 Task: Check the sale-to-list ratio of golf in the last 3 years.
Action: Mouse moved to (927, 204)
Screenshot: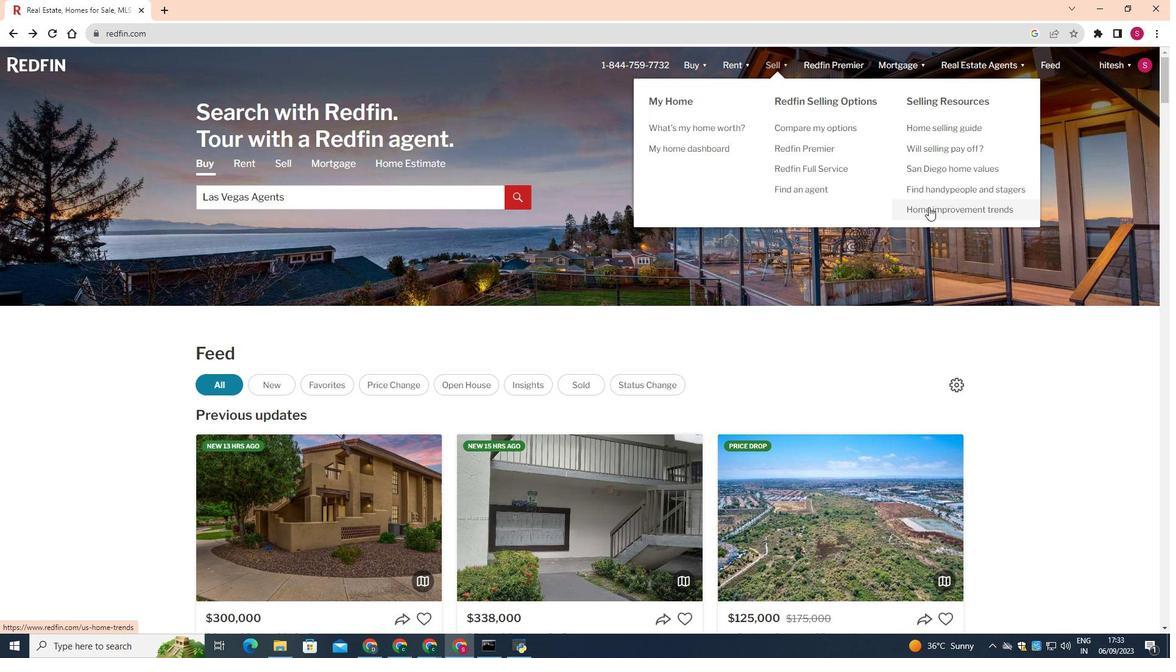 
Action: Mouse pressed left at (927, 204)
Screenshot: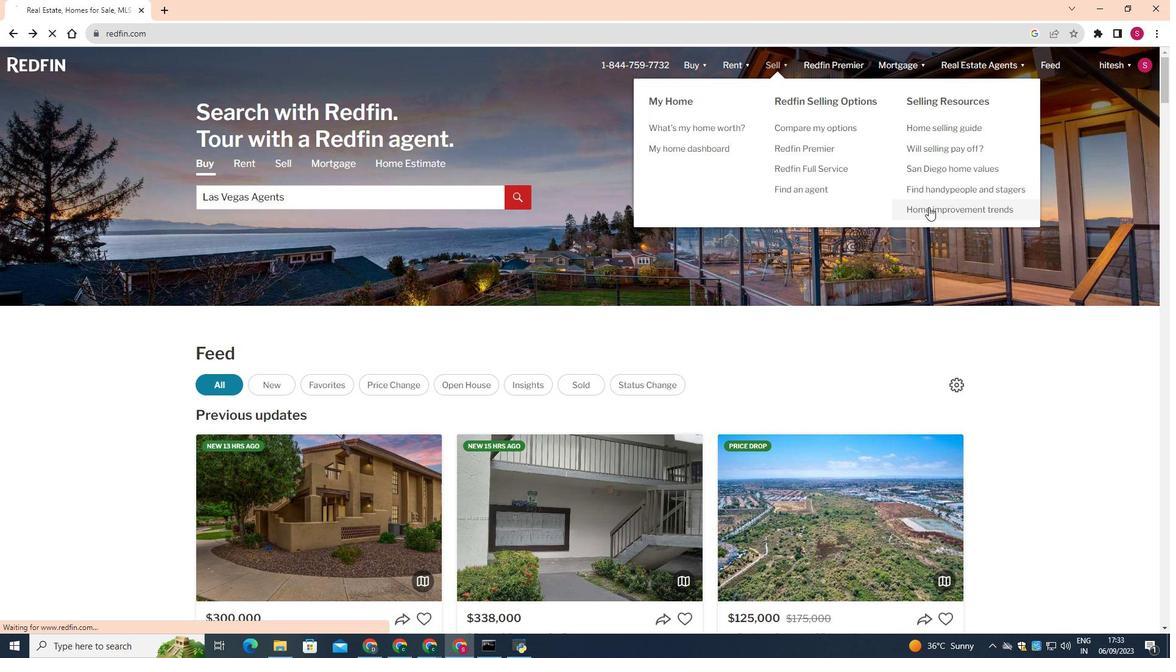 
Action: Mouse moved to (300, 229)
Screenshot: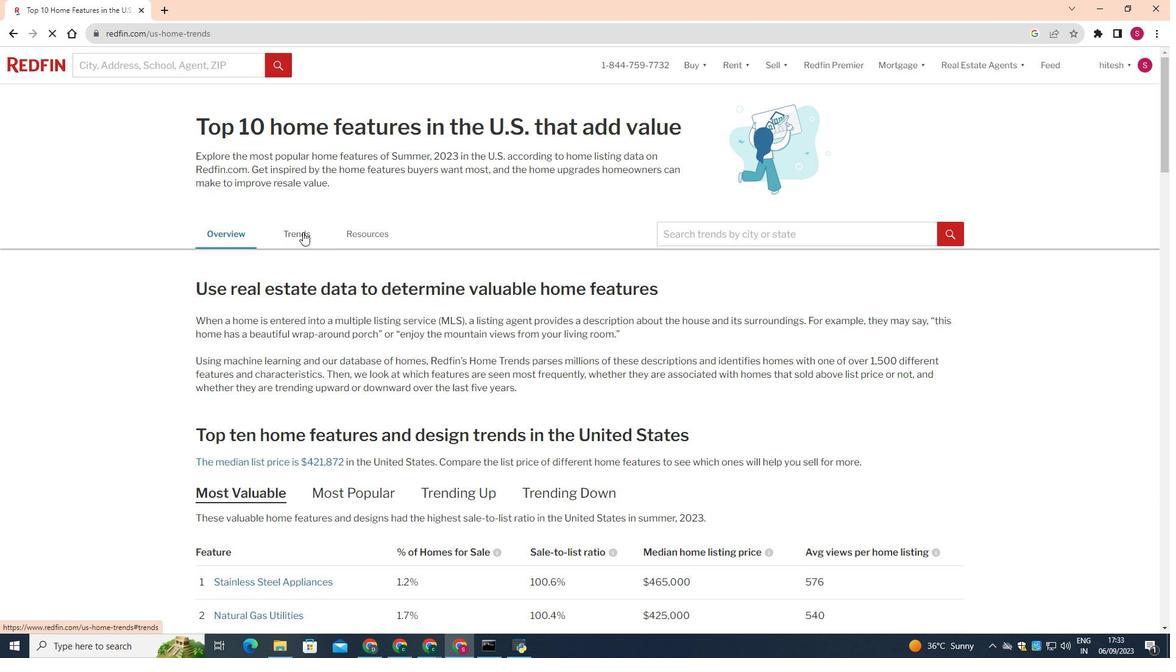 
Action: Mouse pressed left at (300, 229)
Screenshot: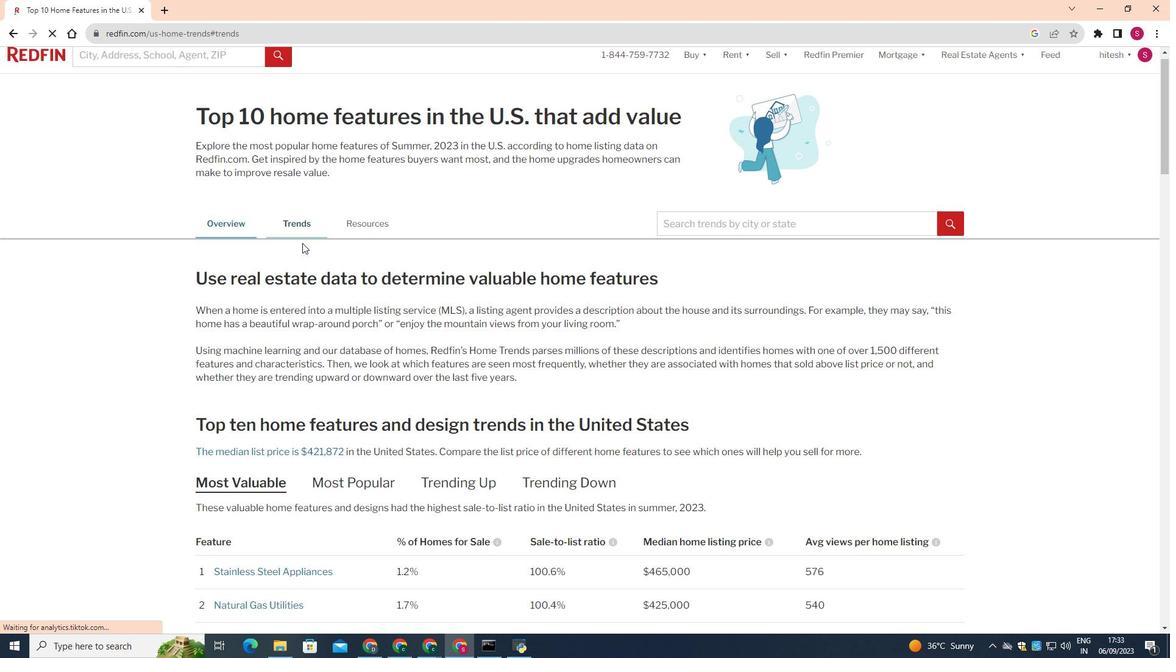 
Action: Mouse moved to (396, 389)
Screenshot: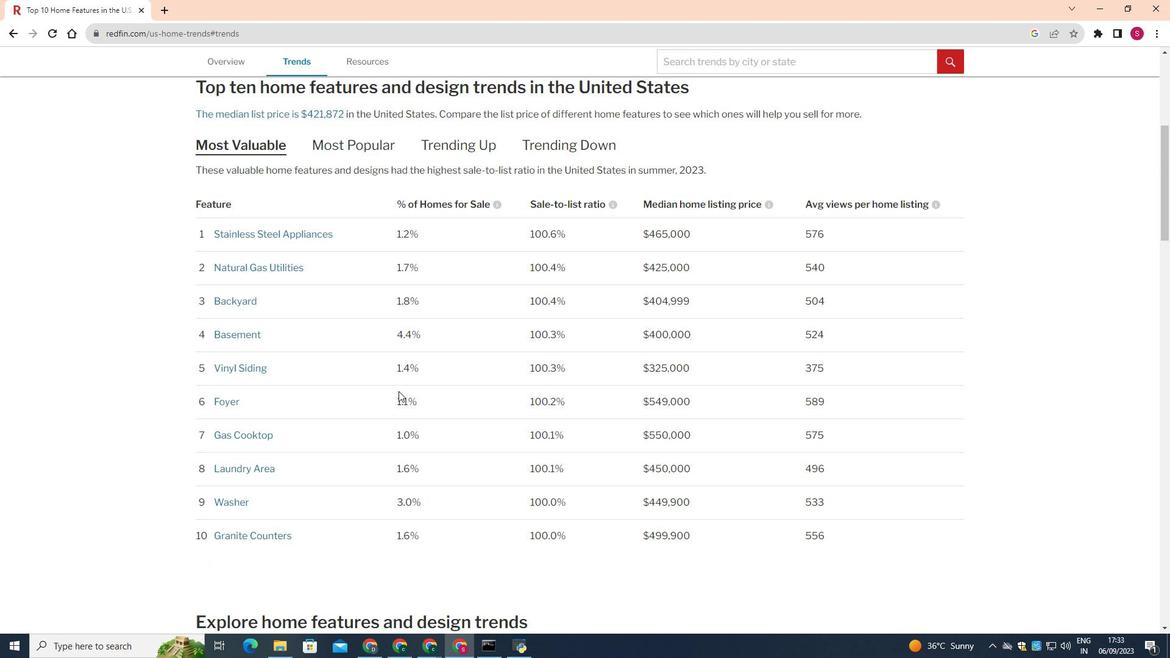 
Action: Mouse scrolled (396, 388) with delta (0, 0)
Screenshot: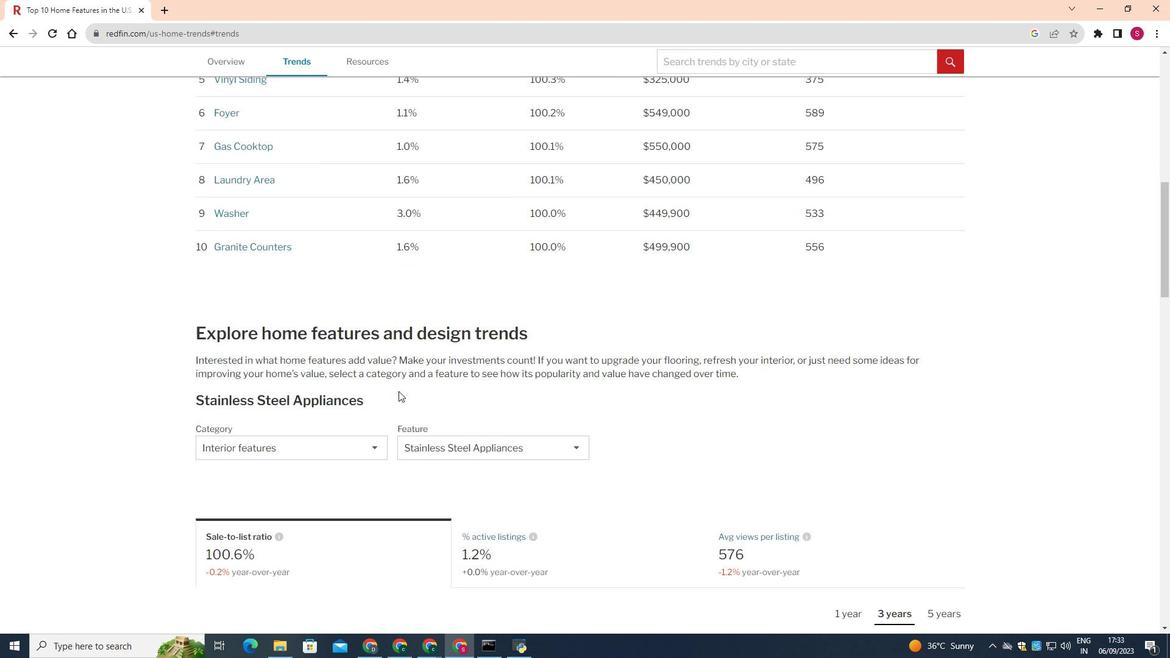
Action: Mouse scrolled (396, 388) with delta (0, 0)
Screenshot: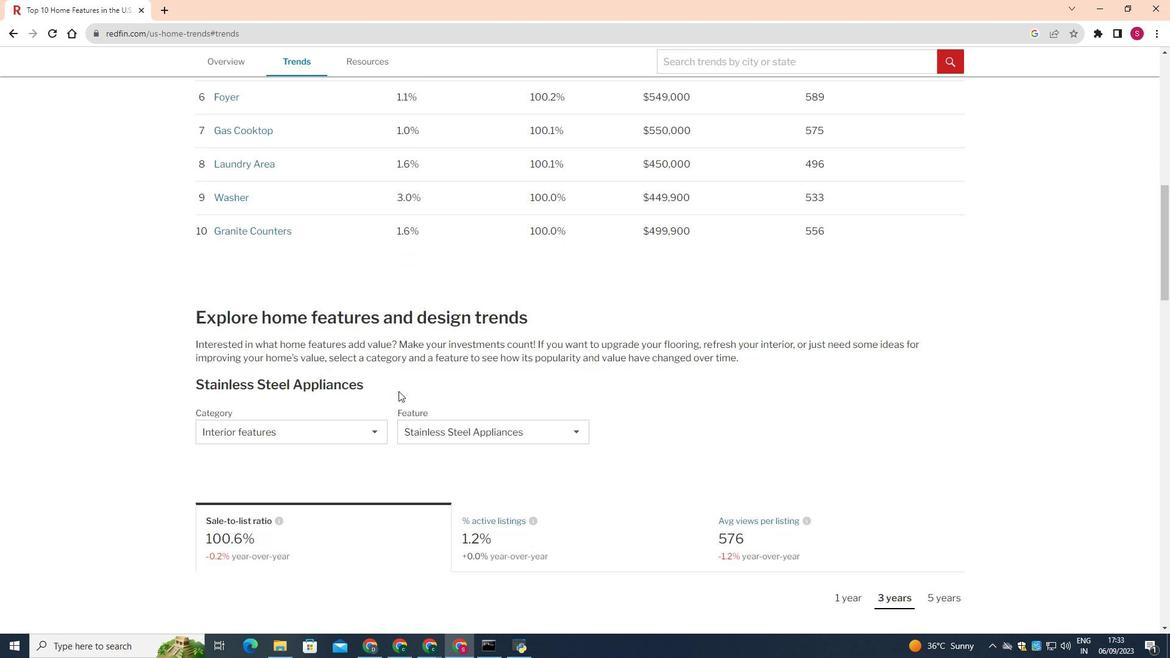 
Action: Mouse scrolled (396, 388) with delta (0, 0)
Screenshot: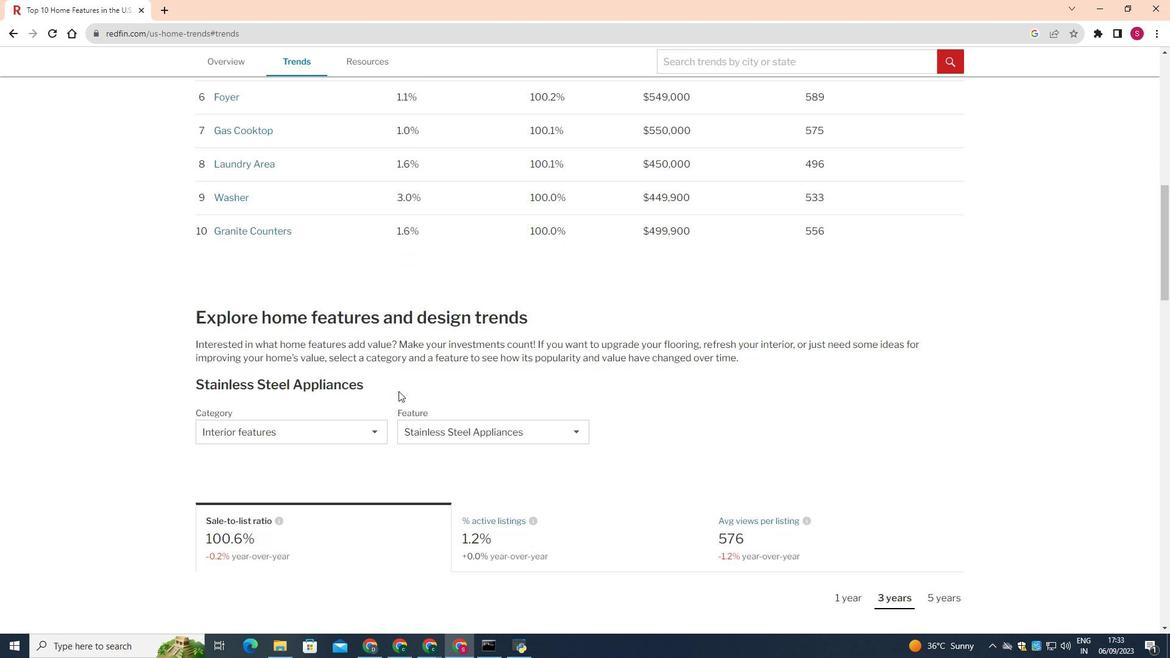 
Action: Mouse scrolled (396, 388) with delta (0, 0)
Screenshot: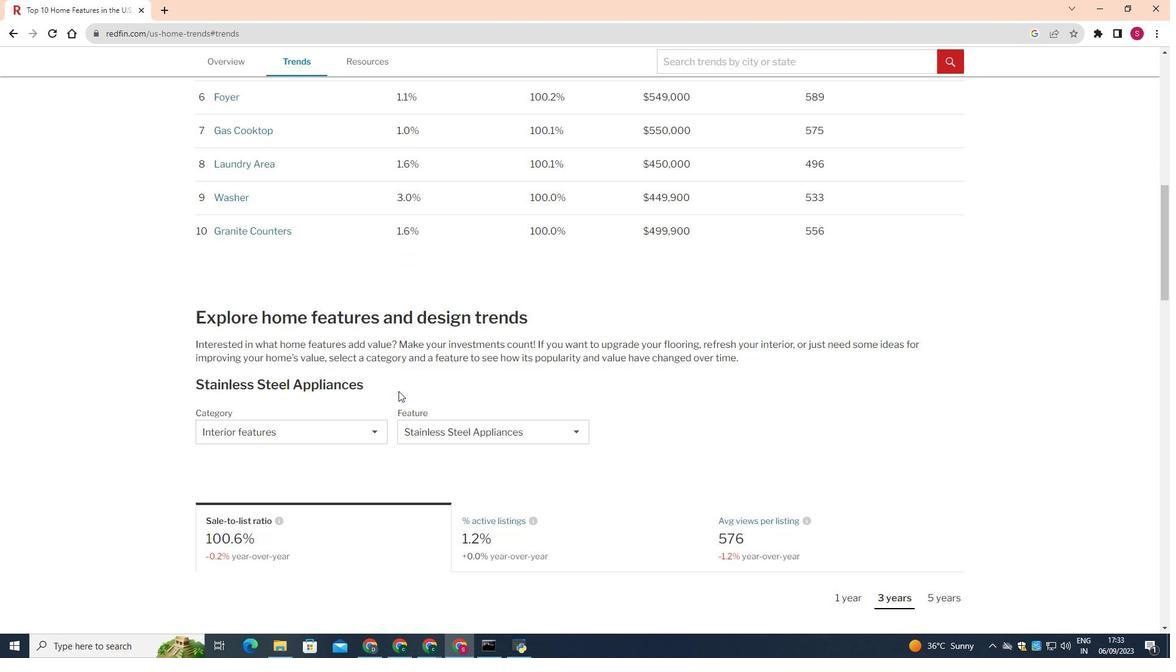 
Action: Mouse scrolled (396, 388) with delta (0, 0)
Screenshot: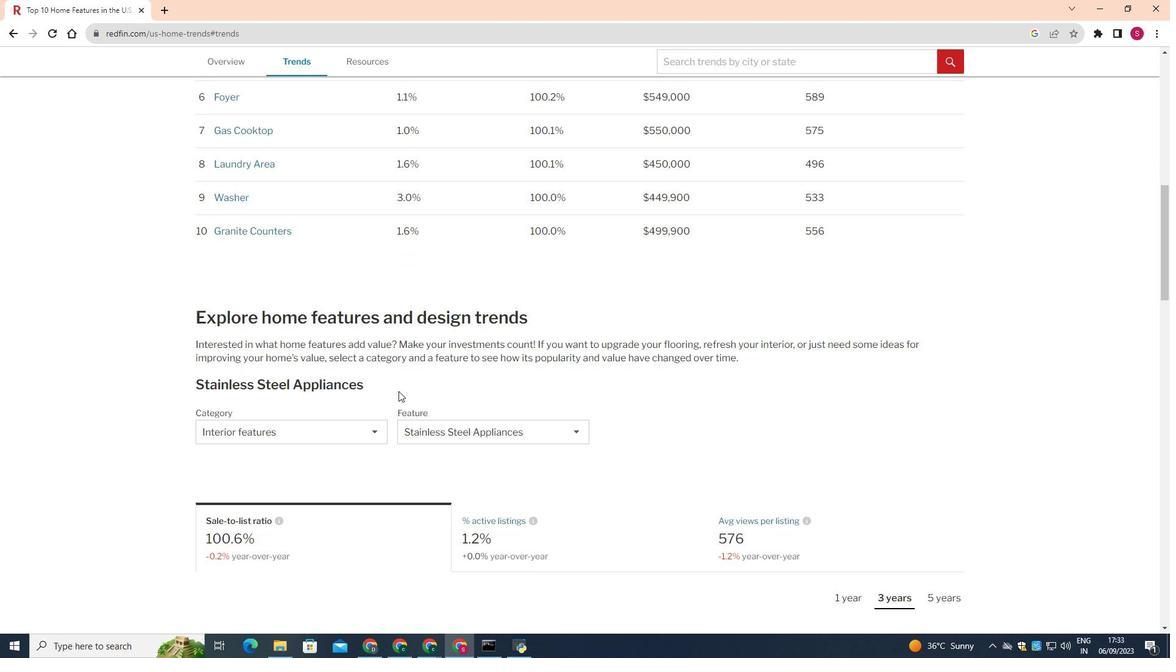 
Action: Mouse moved to (313, 425)
Screenshot: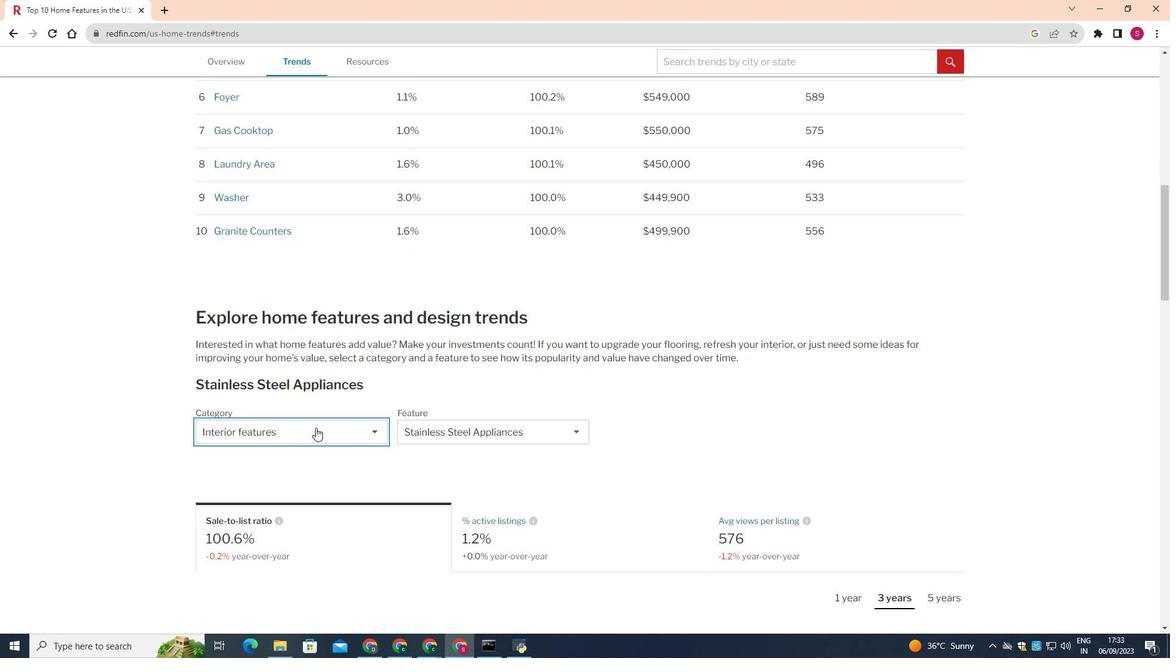 
Action: Mouse pressed left at (313, 425)
Screenshot: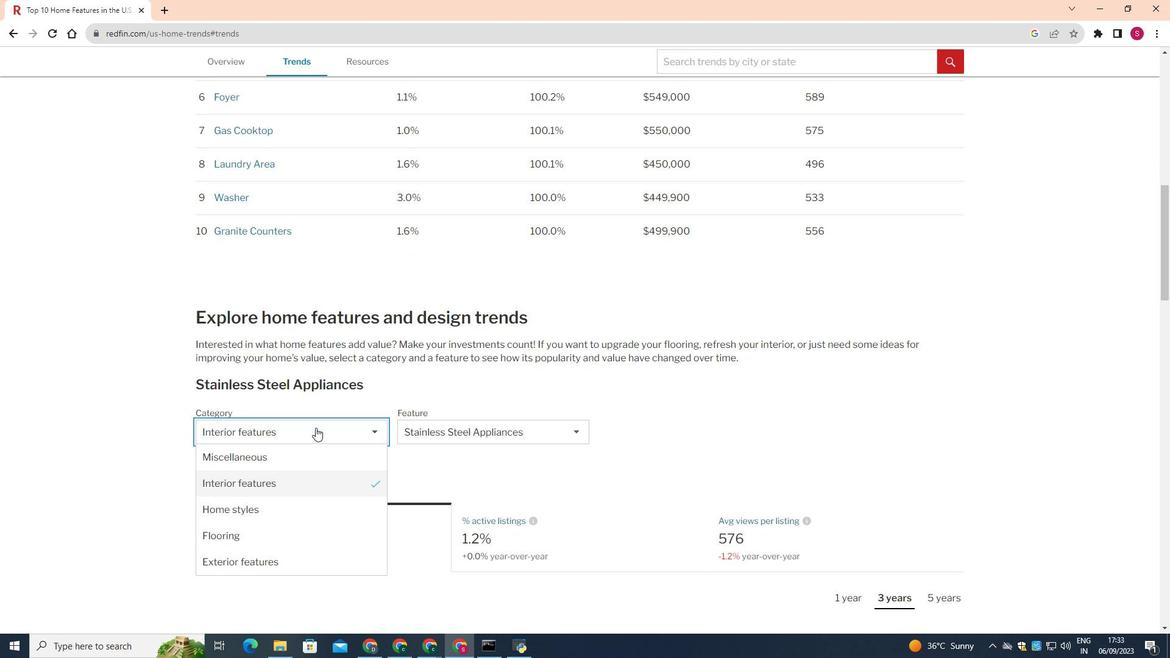 
Action: Mouse moved to (281, 452)
Screenshot: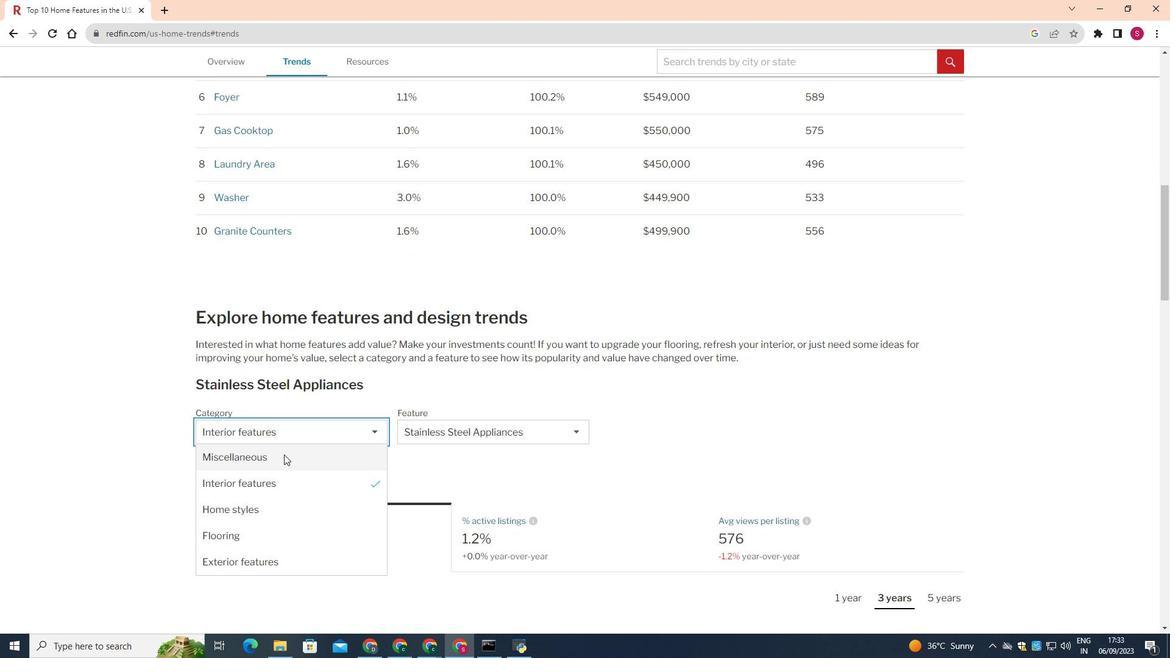 
Action: Mouse pressed left at (281, 452)
Screenshot: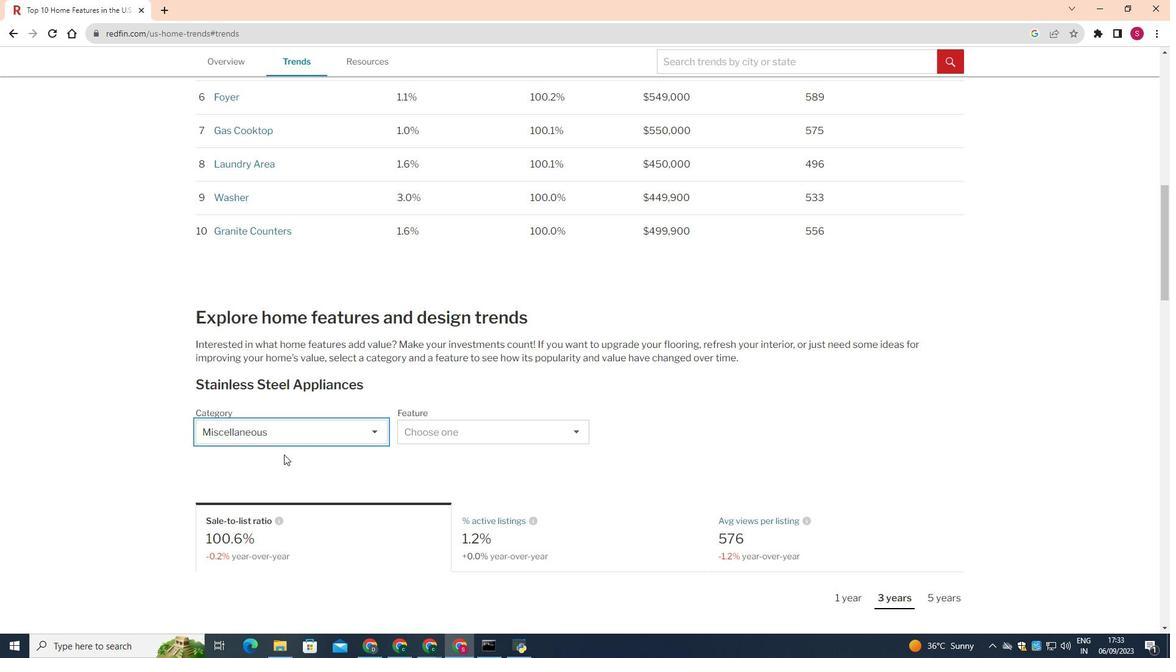 
Action: Mouse moved to (465, 425)
Screenshot: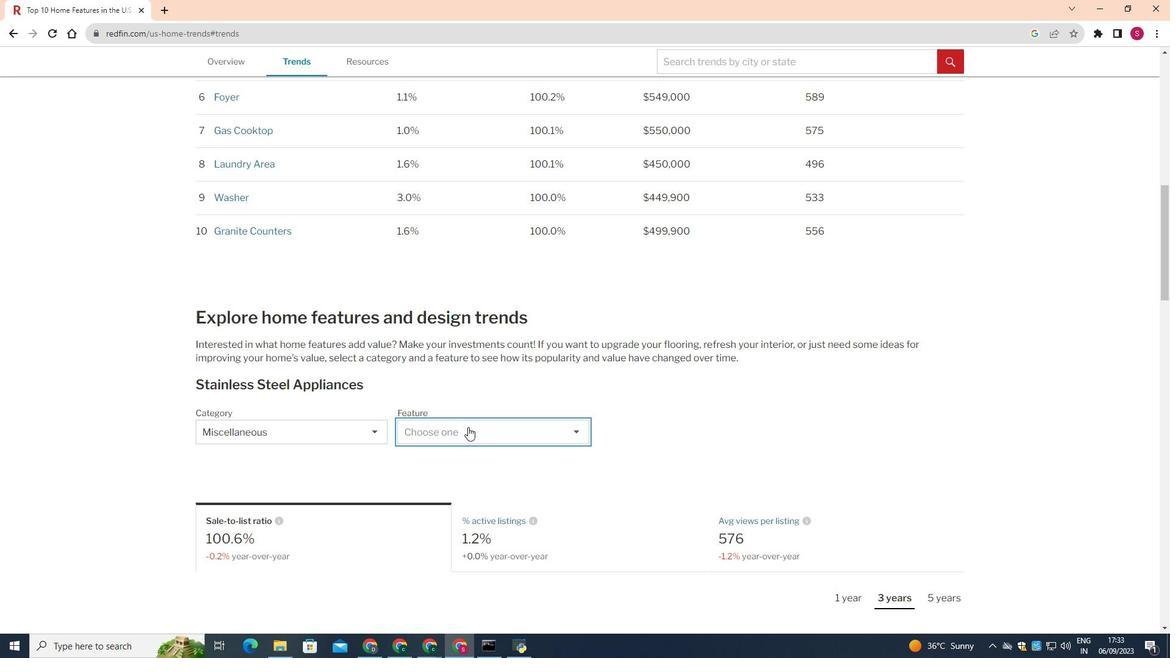 
Action: Mouse pressed left at (465, 425)
Screenshot: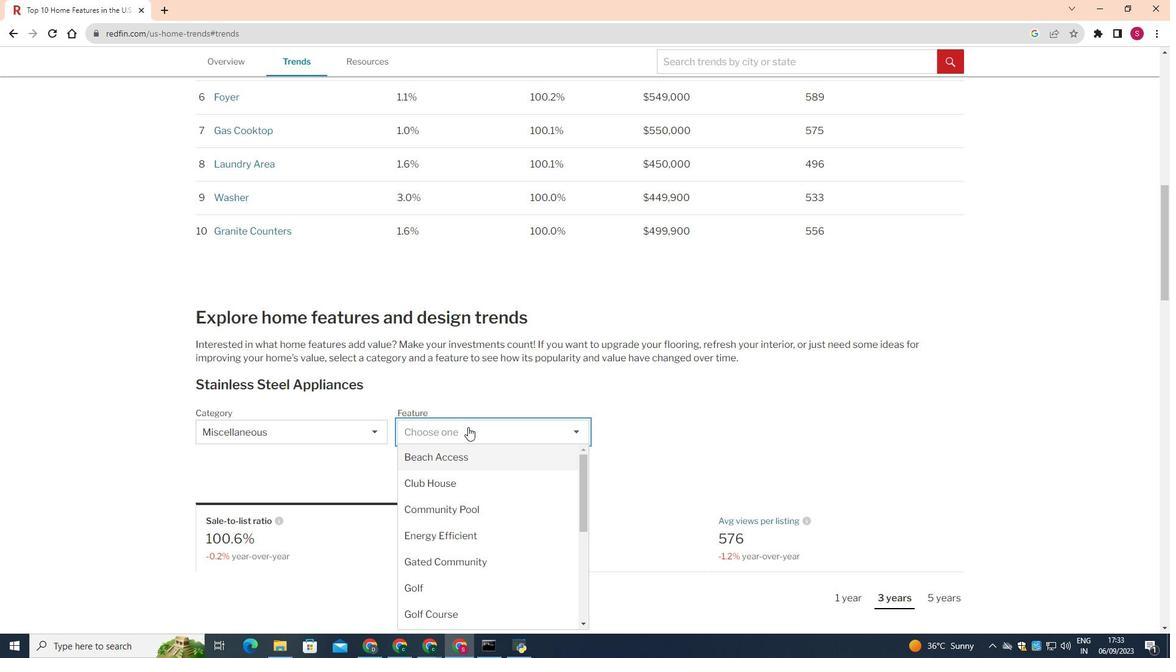 
Action: Mouse moved to (478, 592)
Screenshot: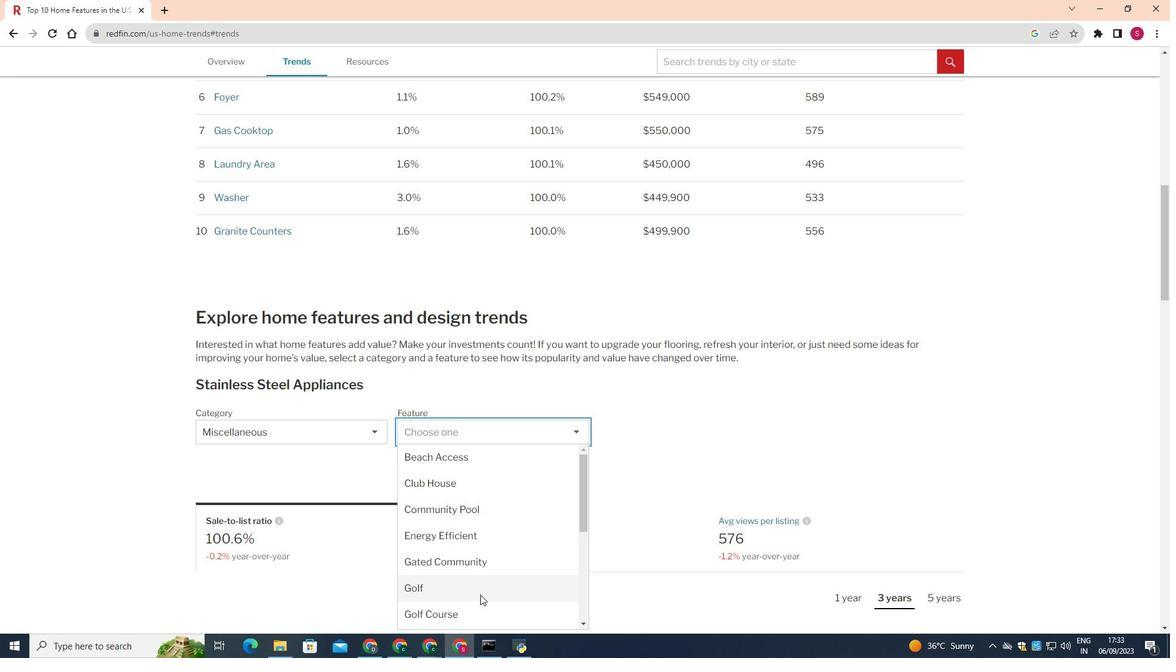 
Action: Mouse pressed left at (478, 592)
Screenshot: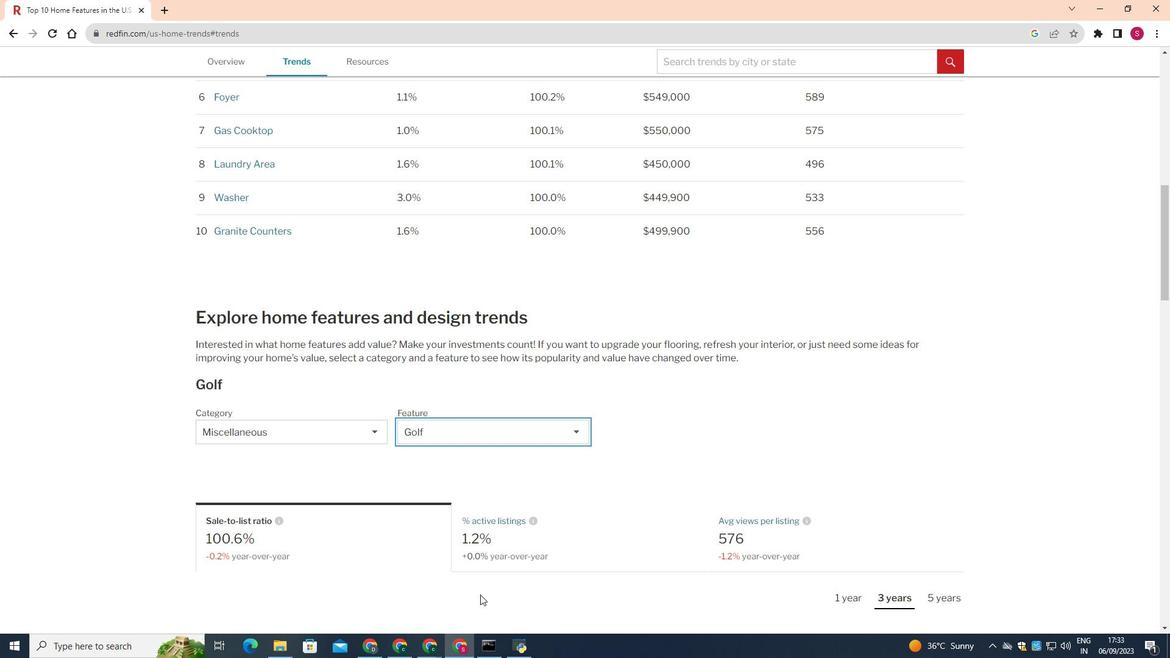 
Action: Mouse moved to (390, 539)
Screenshot: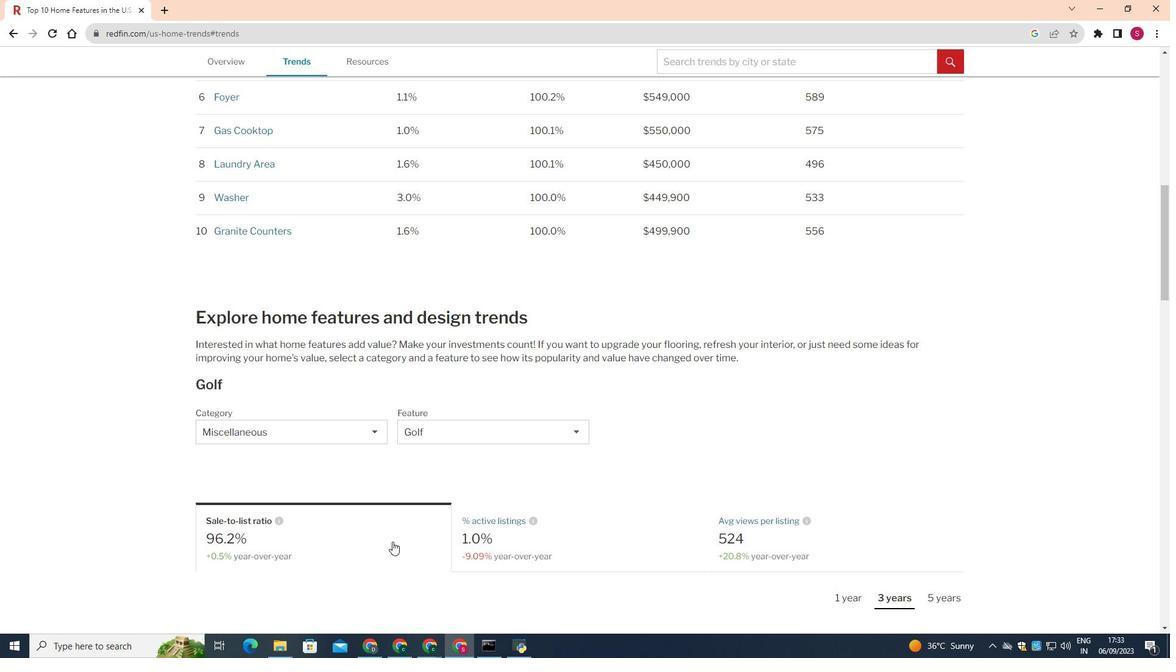 
Action: Mouse pressed left at (390, 539)
Screenshot: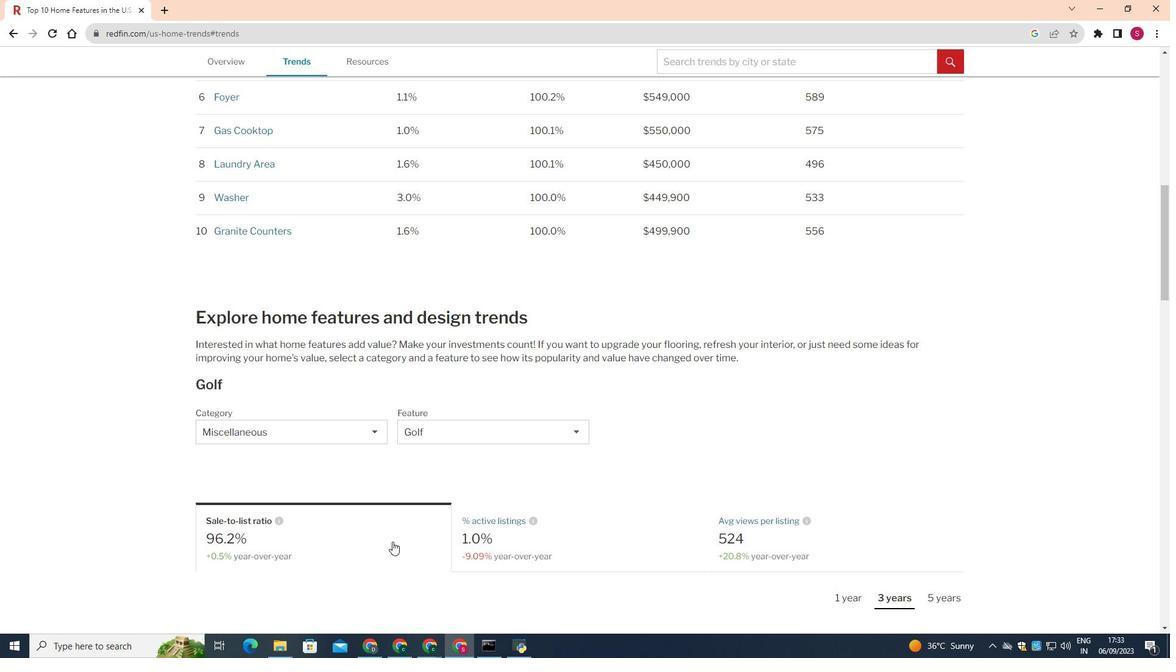 
Action: Mouse moved to (475, 481)
Screenshot: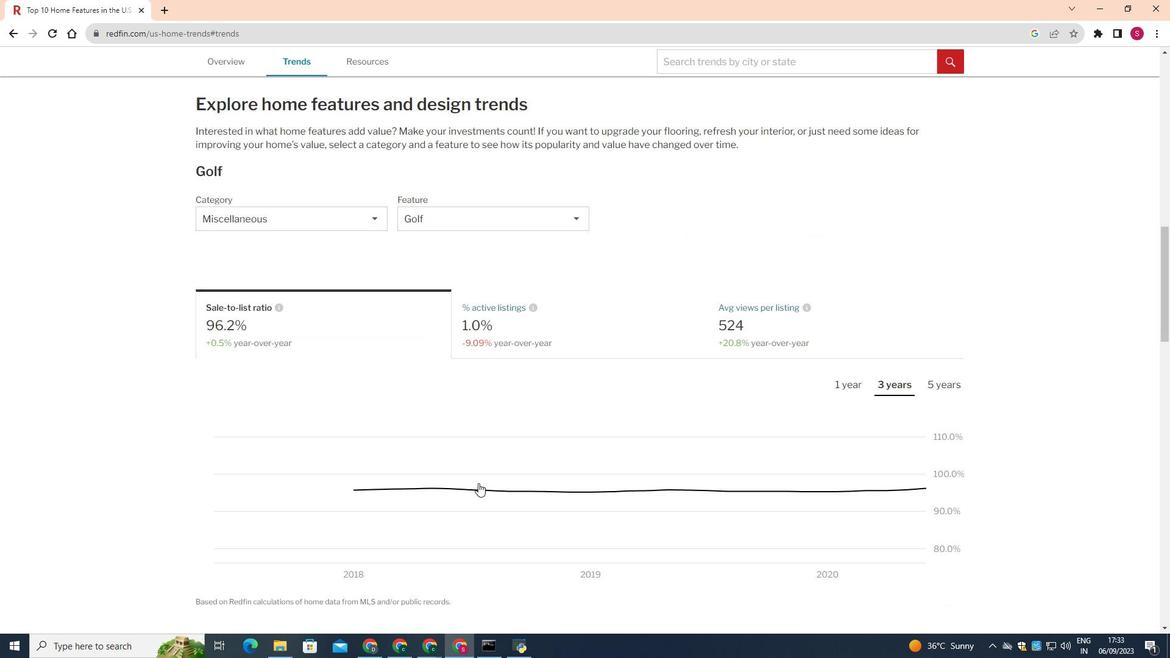 
Action: Mouse scrolled (475, 480) with delta (0, 0)
Screenshot: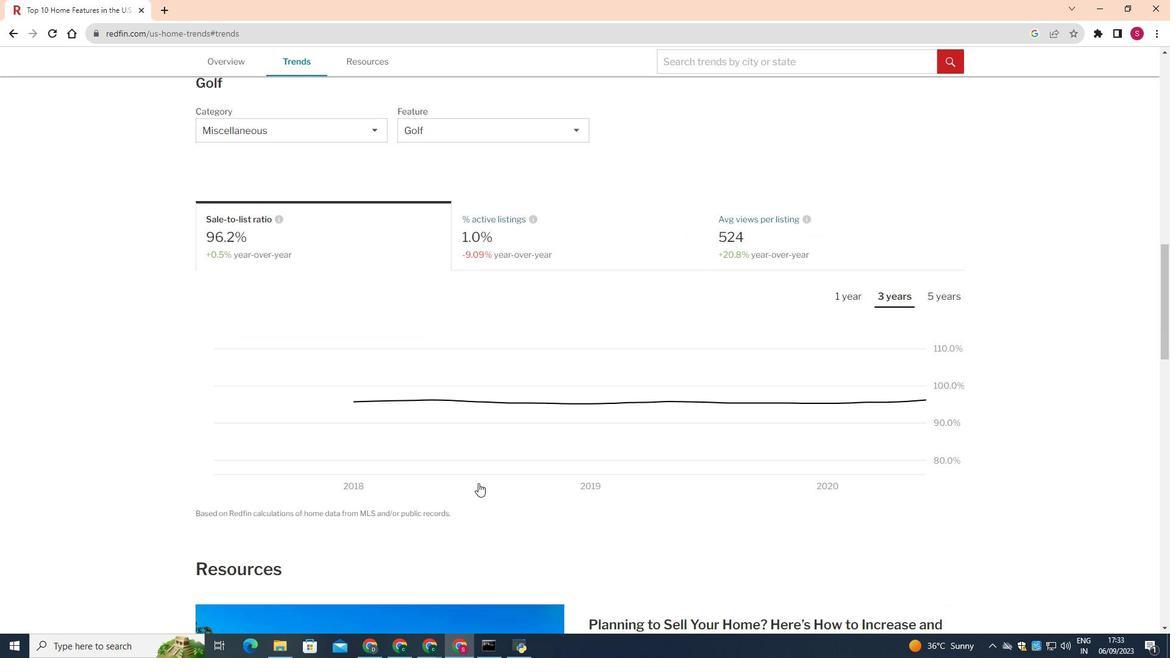 
Action: Mouse moved to (475, 481)
Screenshot: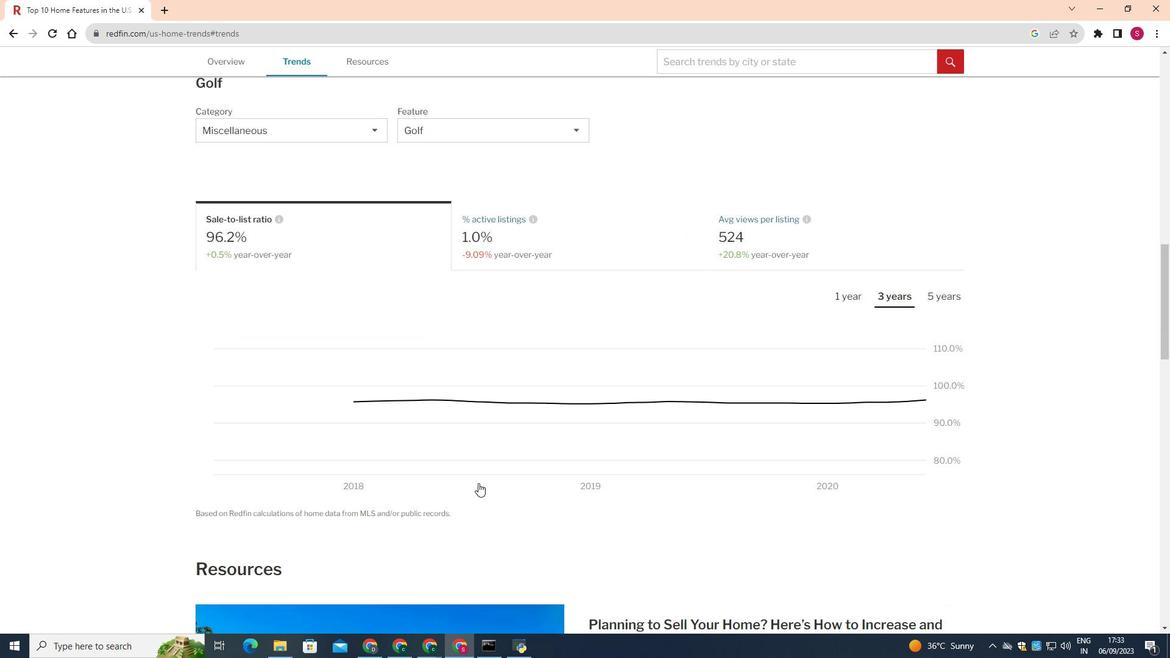 
Action: Mouse scrolled (475, 480) with delta (0, 0)
Screenshot: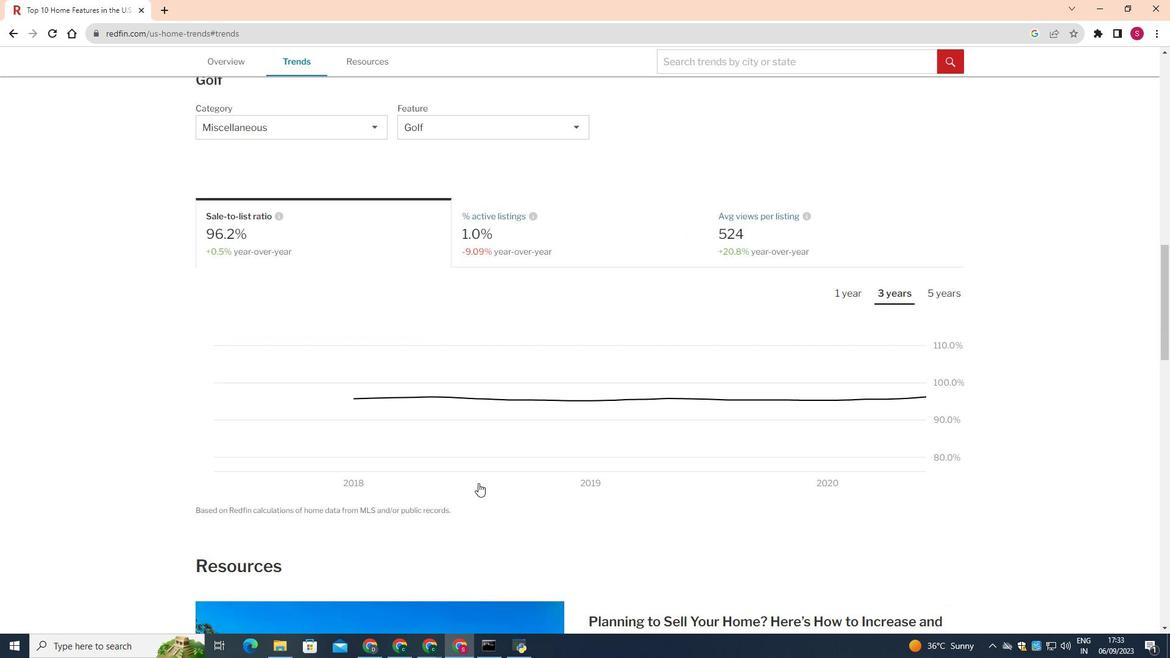 
Action: Mouse moved to (476, 481)
Screenshot: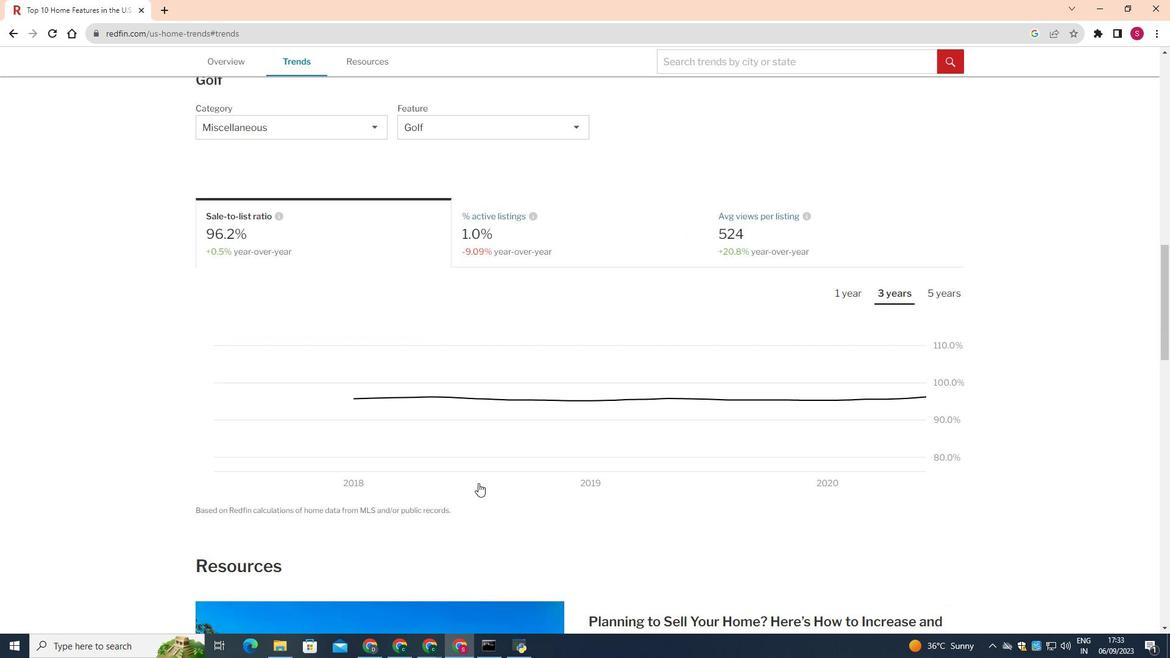 
Action: Mouse scrolled (476, 480) with delta (0, 0)
Screenshot: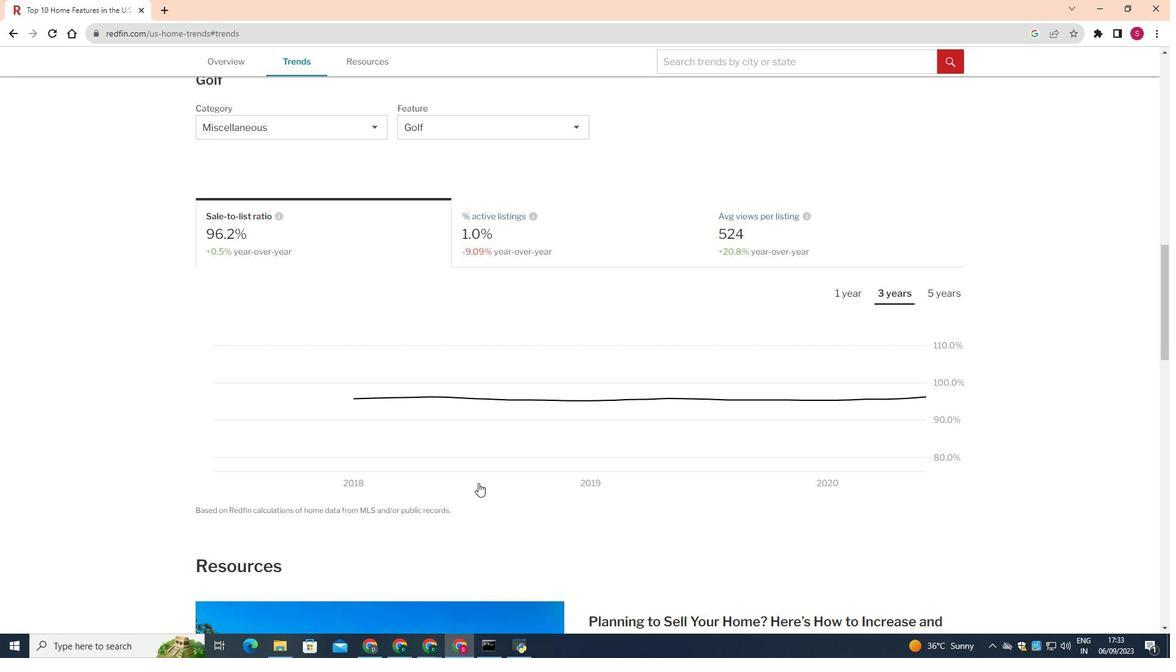 
Action: Mouse scrolled (476, 480) with delta (0, 0)
Screenshot: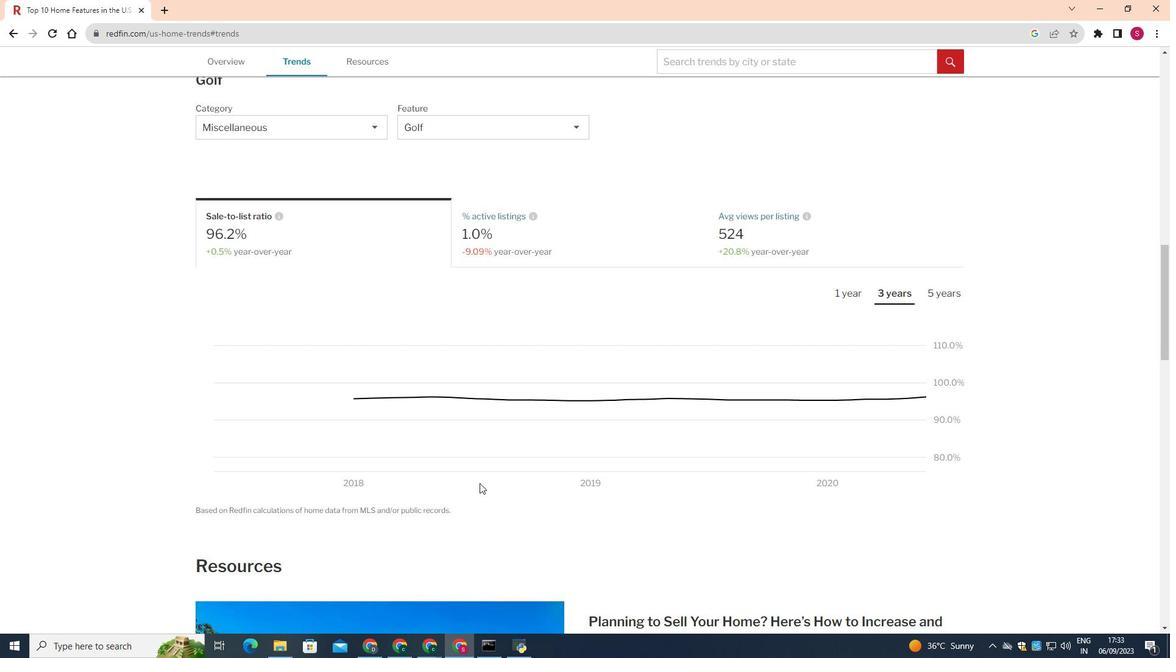 
Action: Mouse scrolled (476, 480) with delta (0, 0)
Screenshot: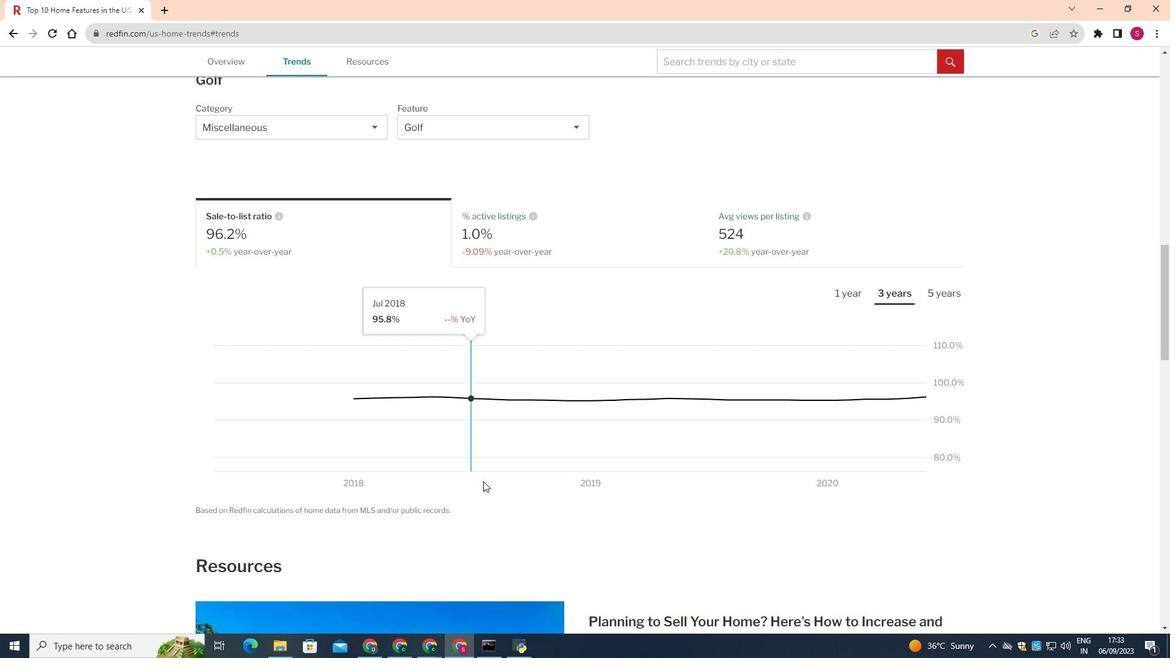 
Action: Mouse moved to (889, 290)
Screenshot: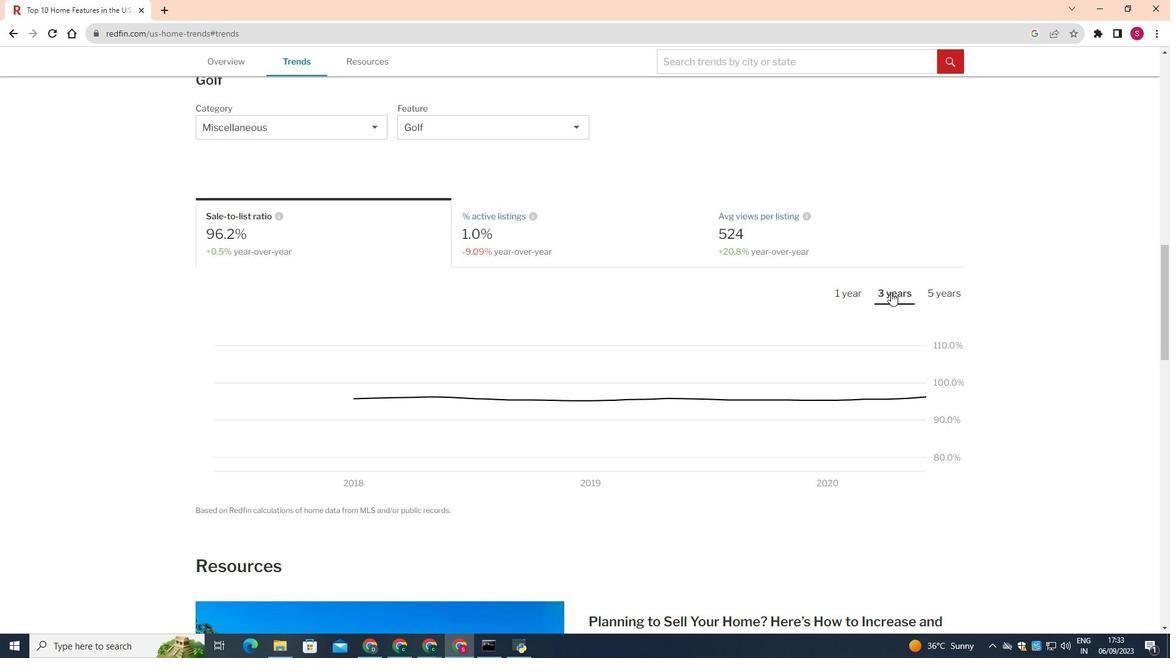 
Action: Mouse pressed left at (889, 290)
Screenshot: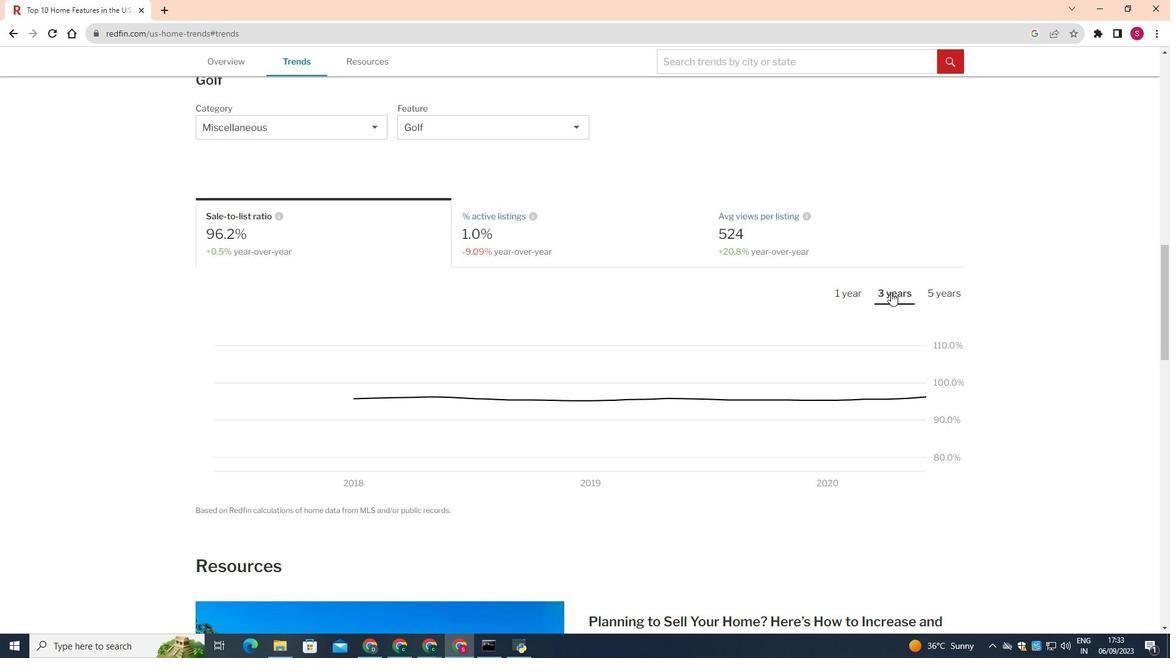 
Action: Mouse moved to (669, 286)
Screenshot: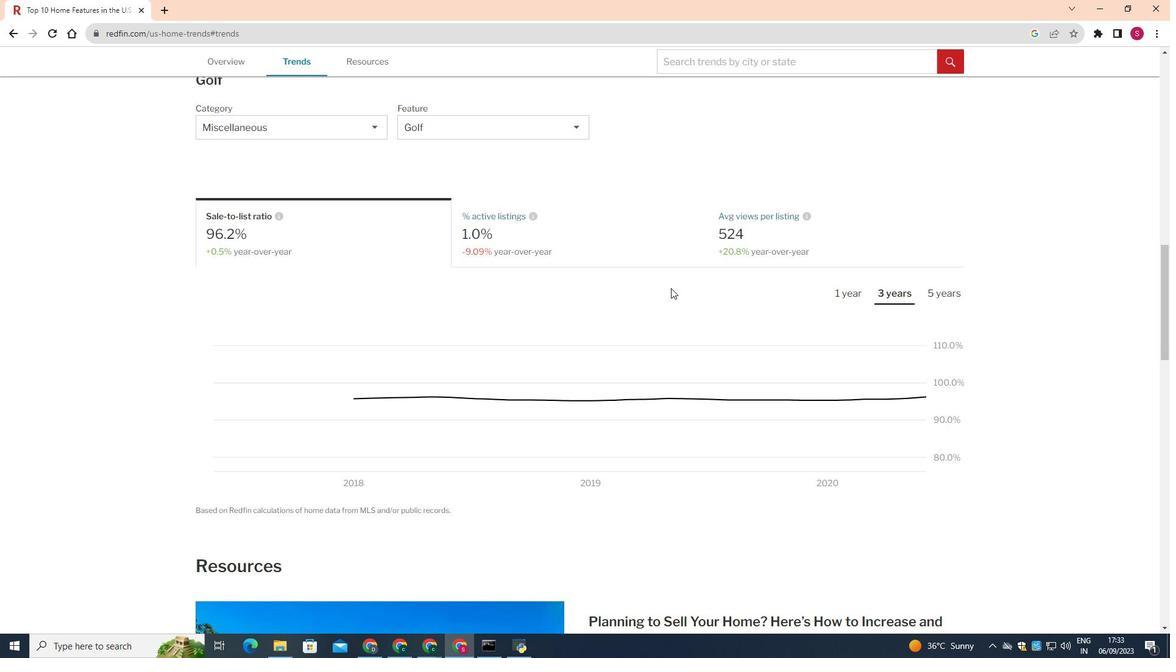 
